 Task: Create Card Quality Assurance Testing in Board Email Marketing to Workspace E-commerce. Create Card Buyer's Journey Mapping Review in Board Newsletter Marketing to Workspace E-commerce. Create Card User Acceptance Testing in Board Market Segmentation and Targeting Planning to Workspace E-commerce
Action: Mouse moved to (101, 307)
Screenshot: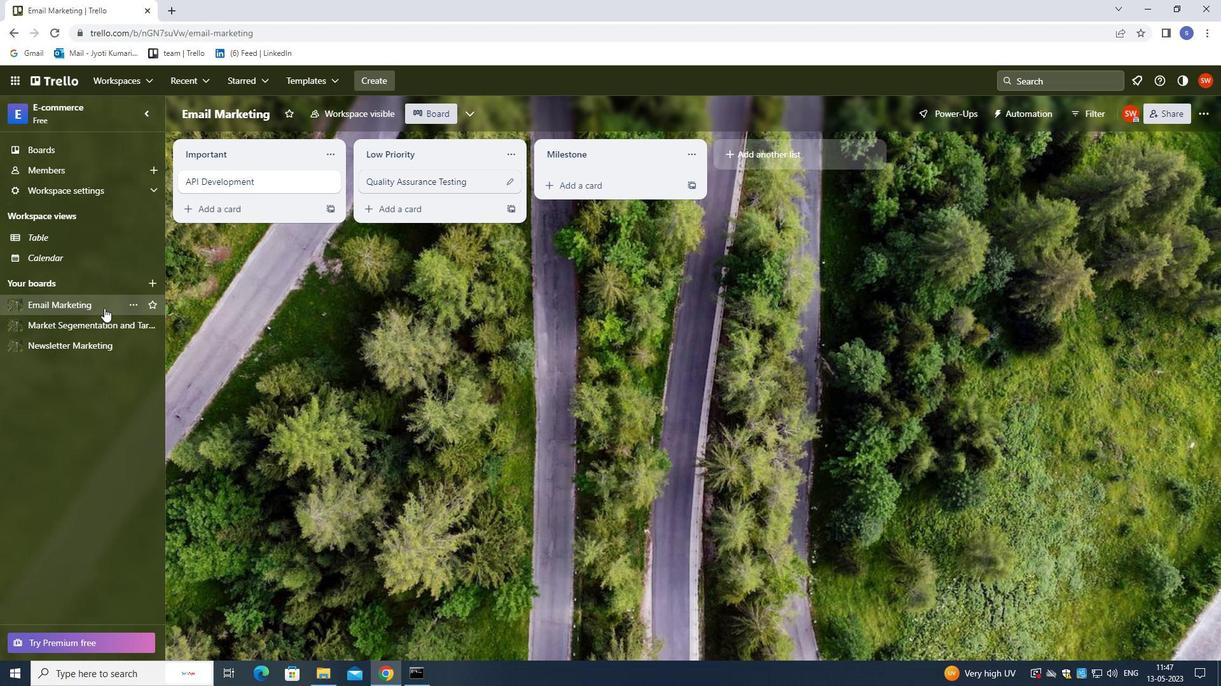 
Action: Mouse pressed left at (101, 307)
Screenshot: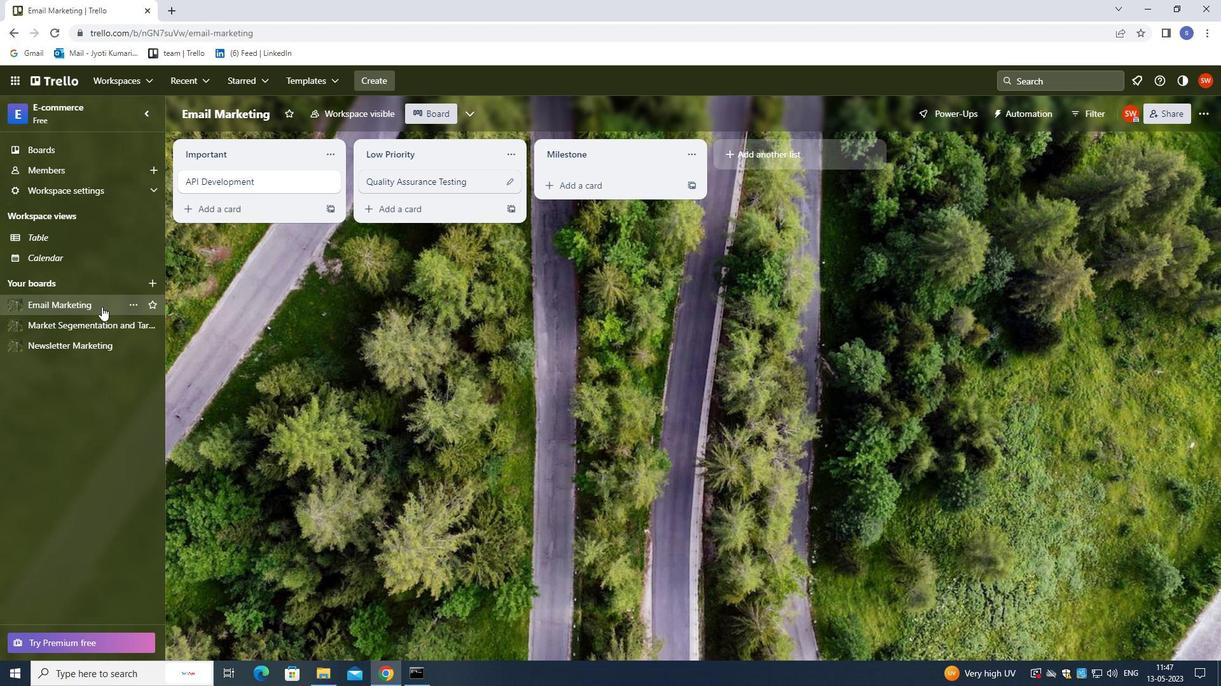 
Action: Mouse moved to (567, 181)
Screenshot: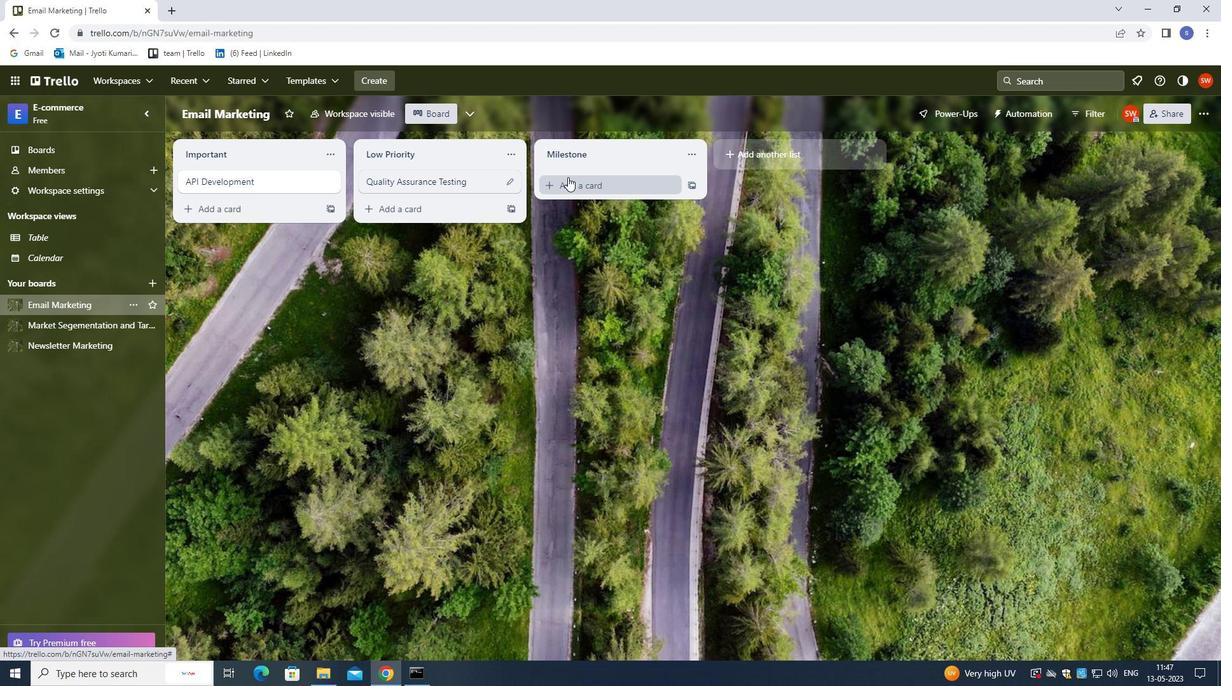 
Action: Mouse pressed left at (567, 181)
Screenshot: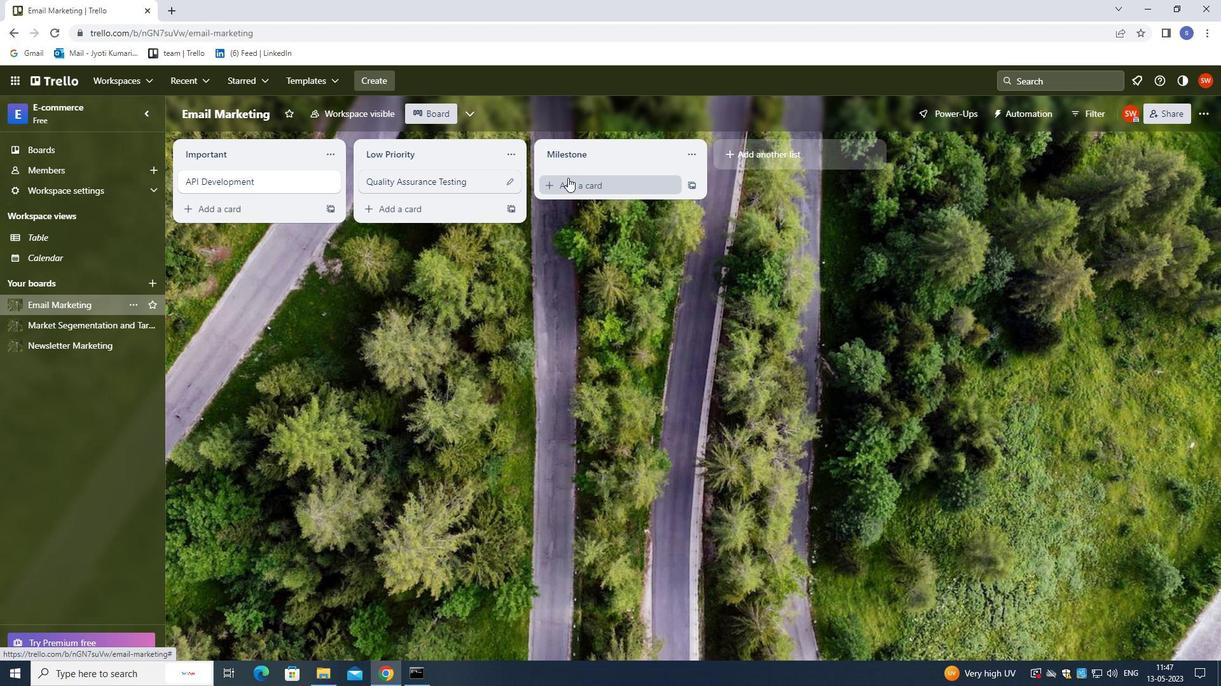 
Action: Mouse moved to (695, 685)
Screenshot: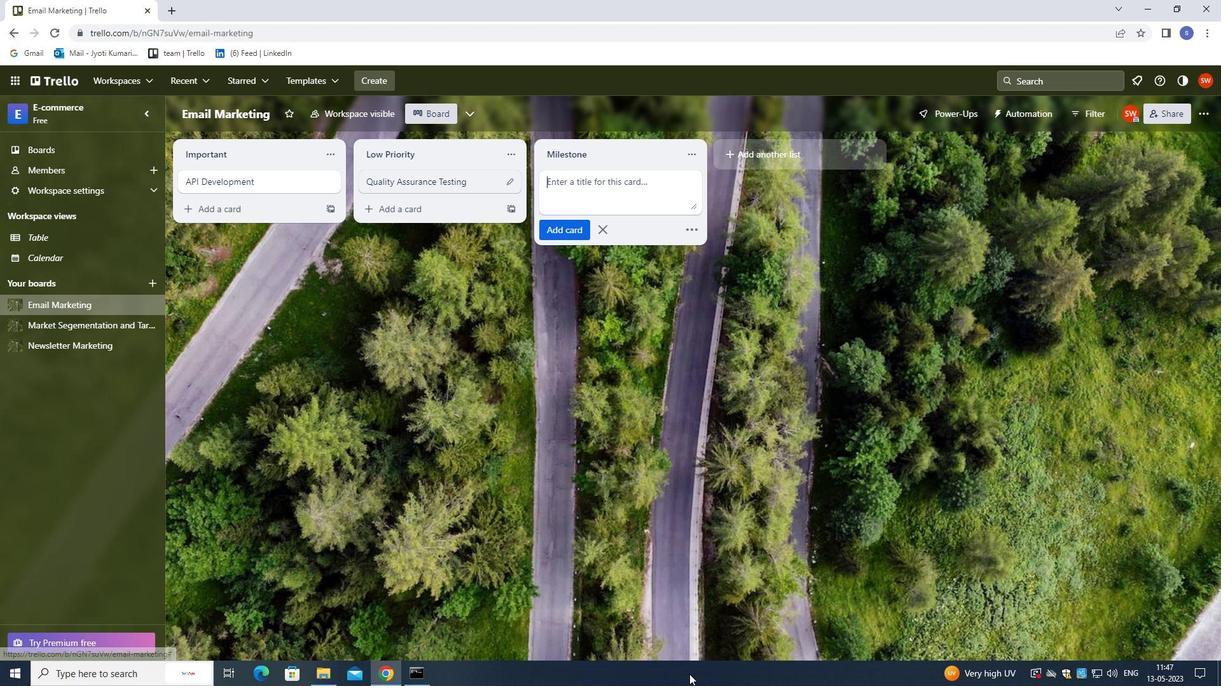 
Action: Key pressed <Key.shift><Key.shift><Key.shift><Key.shift>QUALITY<Key.space><Key.shift>ASSURANCE<Key.space><Key.shift>TESTING<Key.enter>
Screenshot: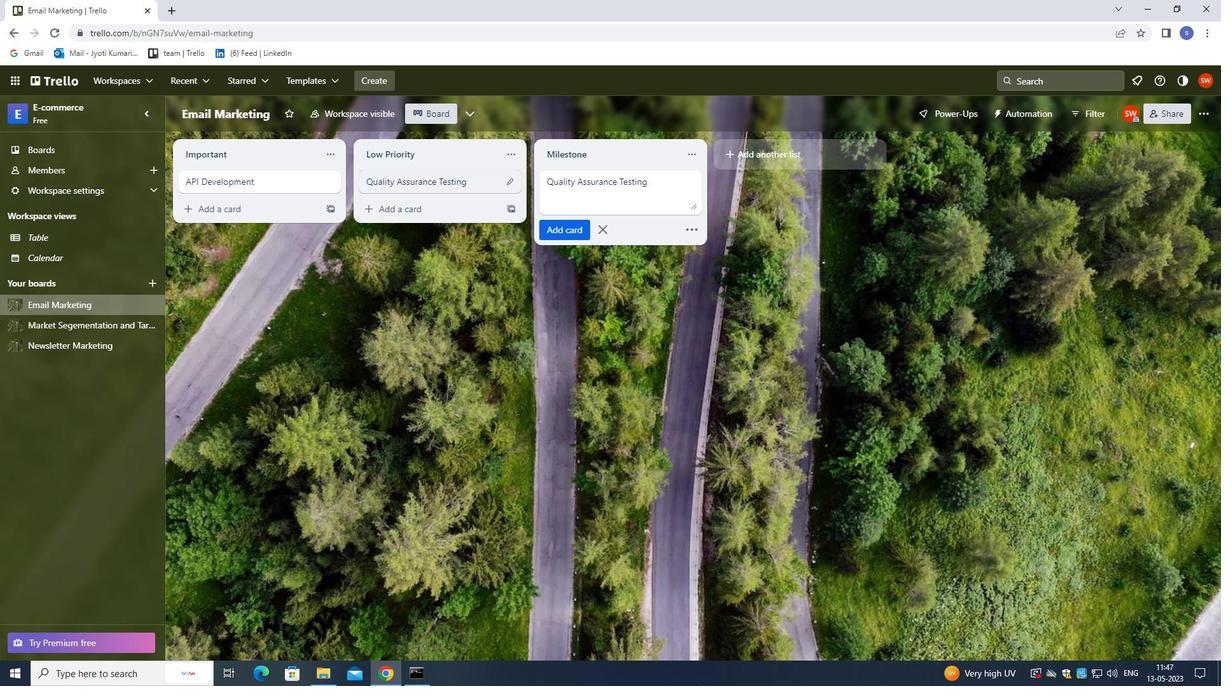 
Action: Mouse moved to (45, 345)
Screenshot: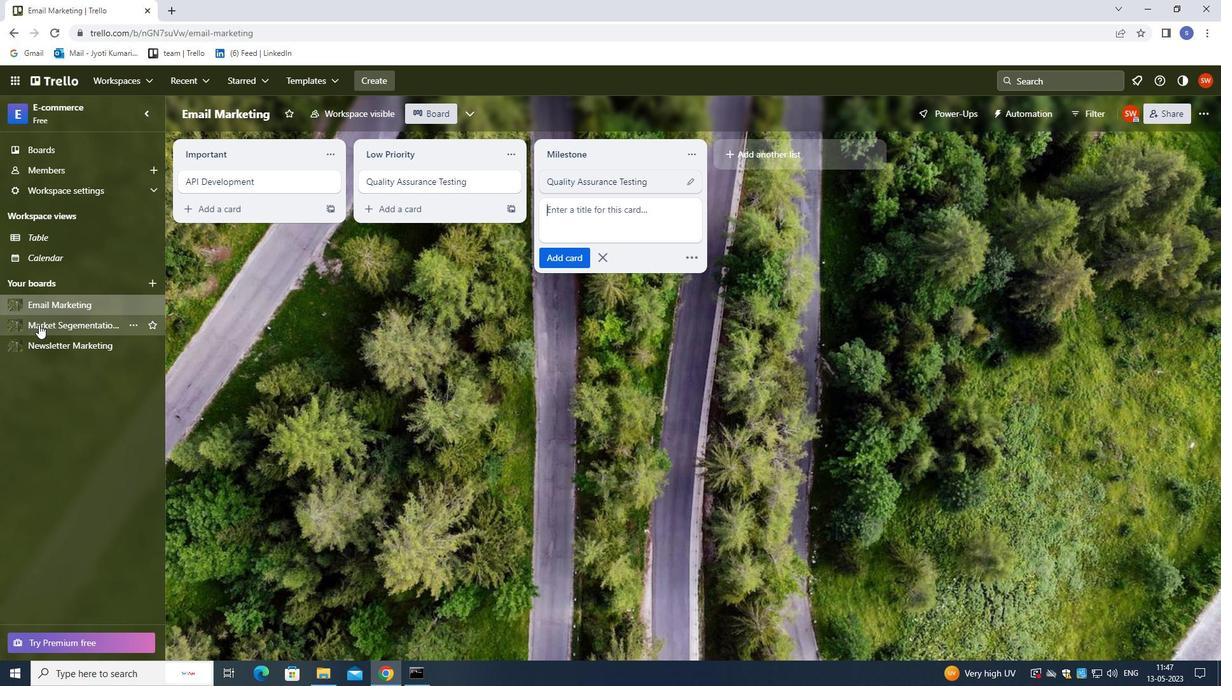 
Action: Mouse pressed left at (45, 345)
Screenshot: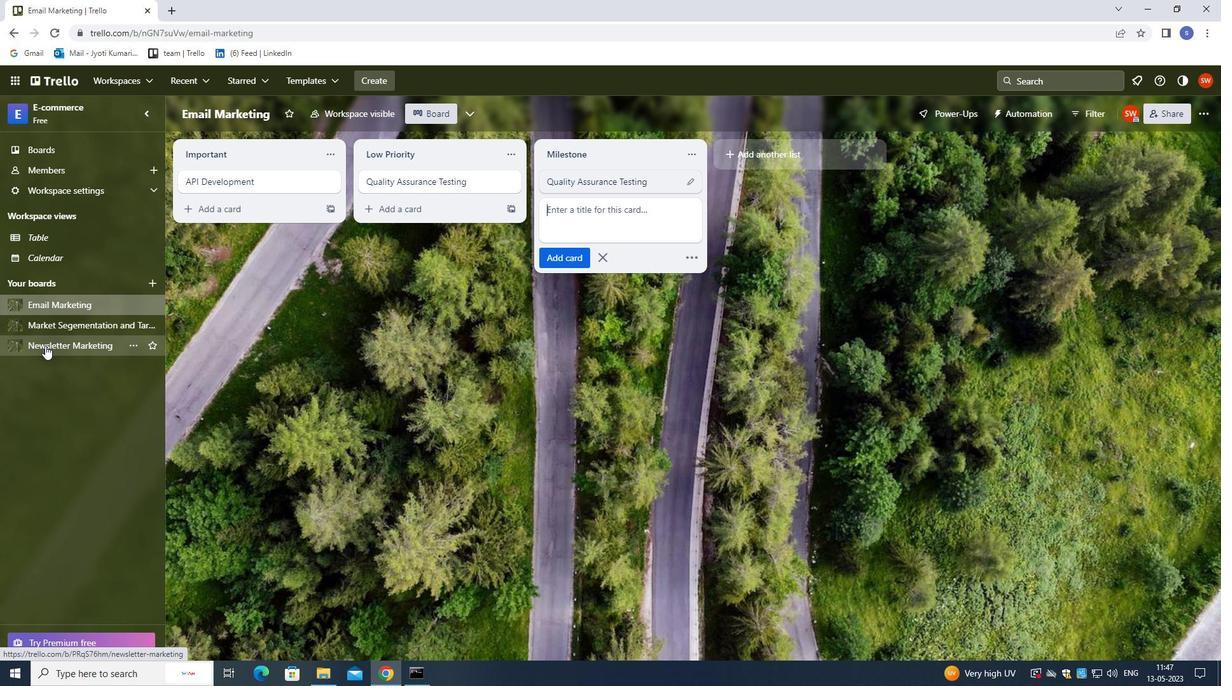 
Action: Mouse moved to (568, 191)
Screenshot: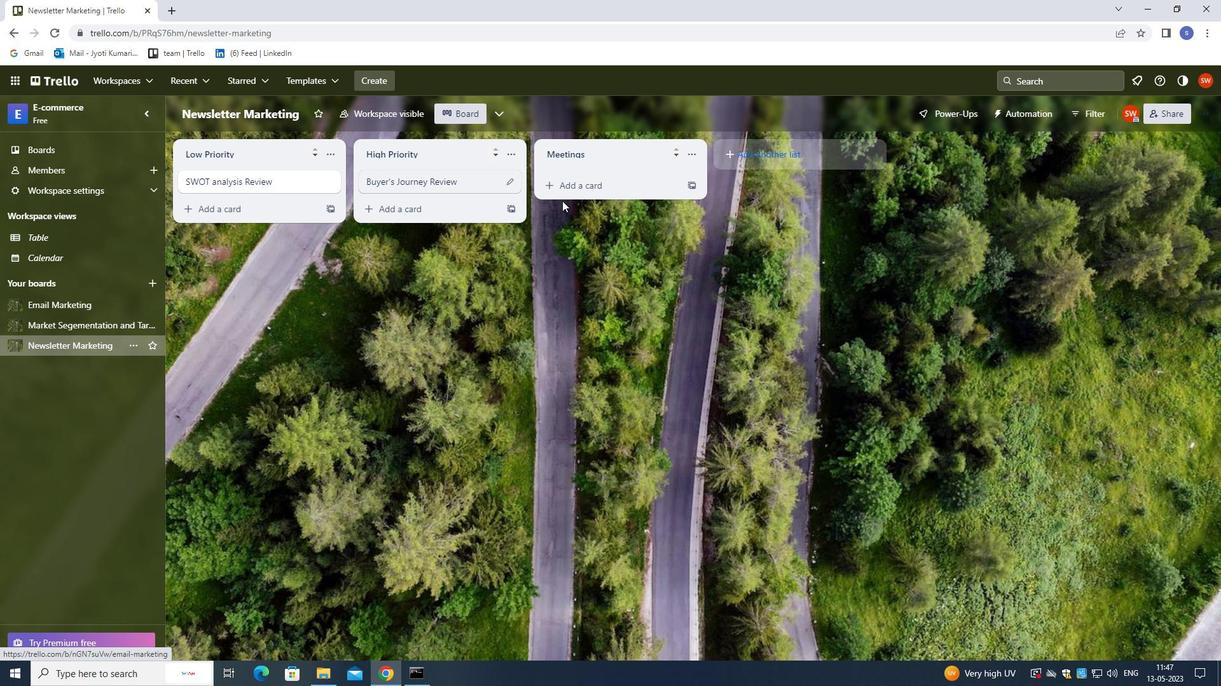 
Action: Mouse pressed left at (568, 191)
Screenshot: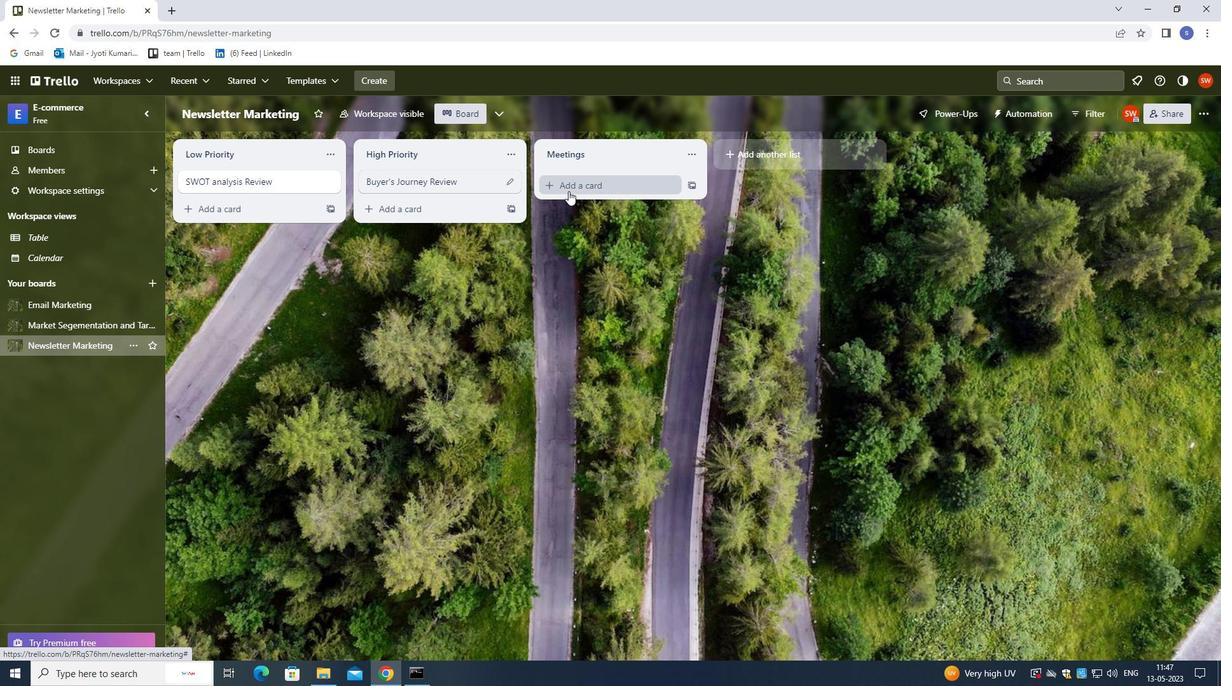 
Action: Mouse moved to (586, 375)
Screenshot: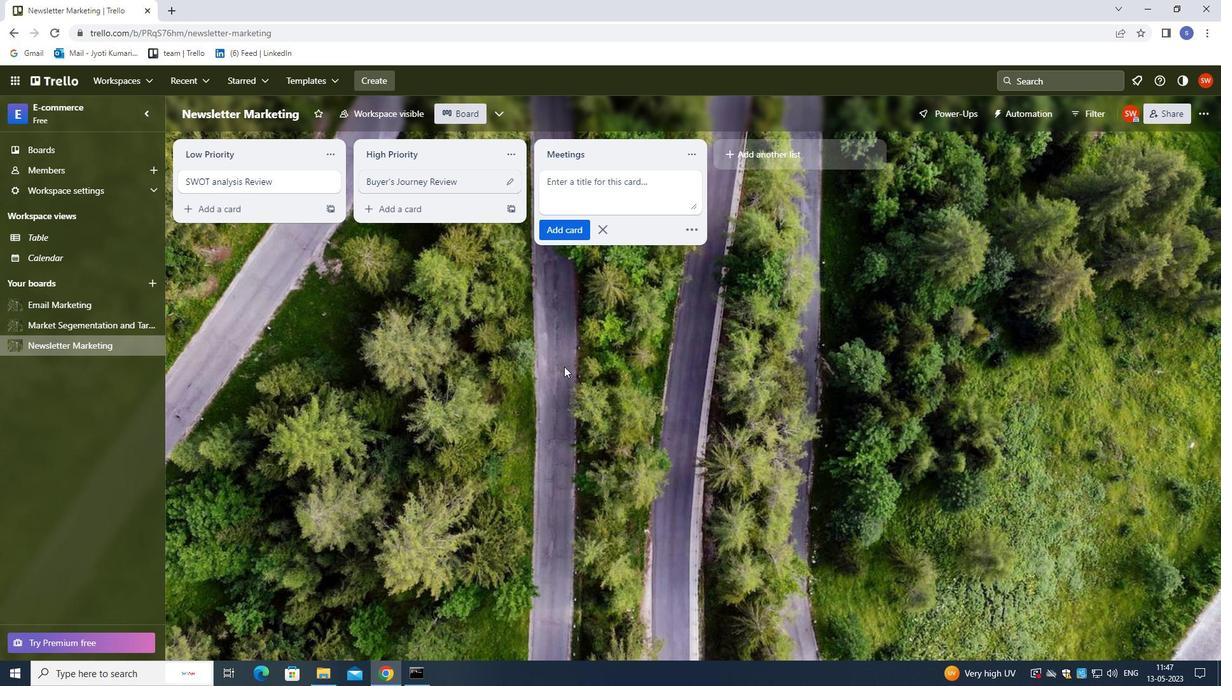 
Action: Key pressed <Key.shift>
Screenshot: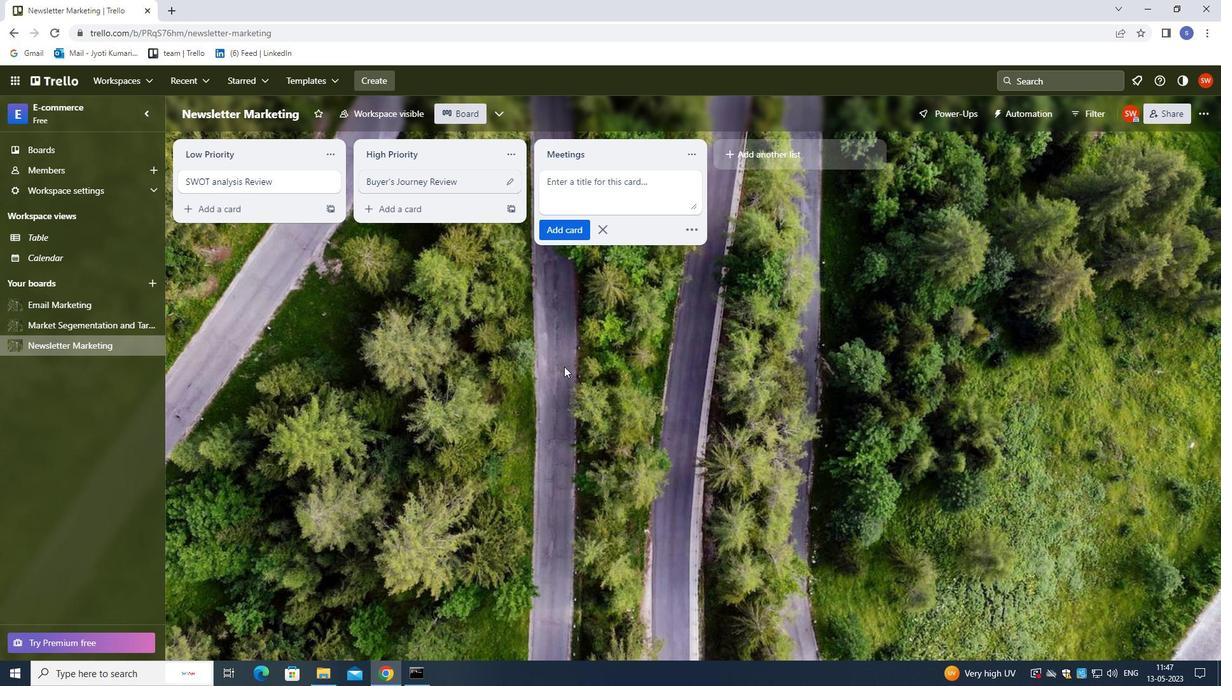 
Action: Mouse moved to (599, 380)
Screenshot: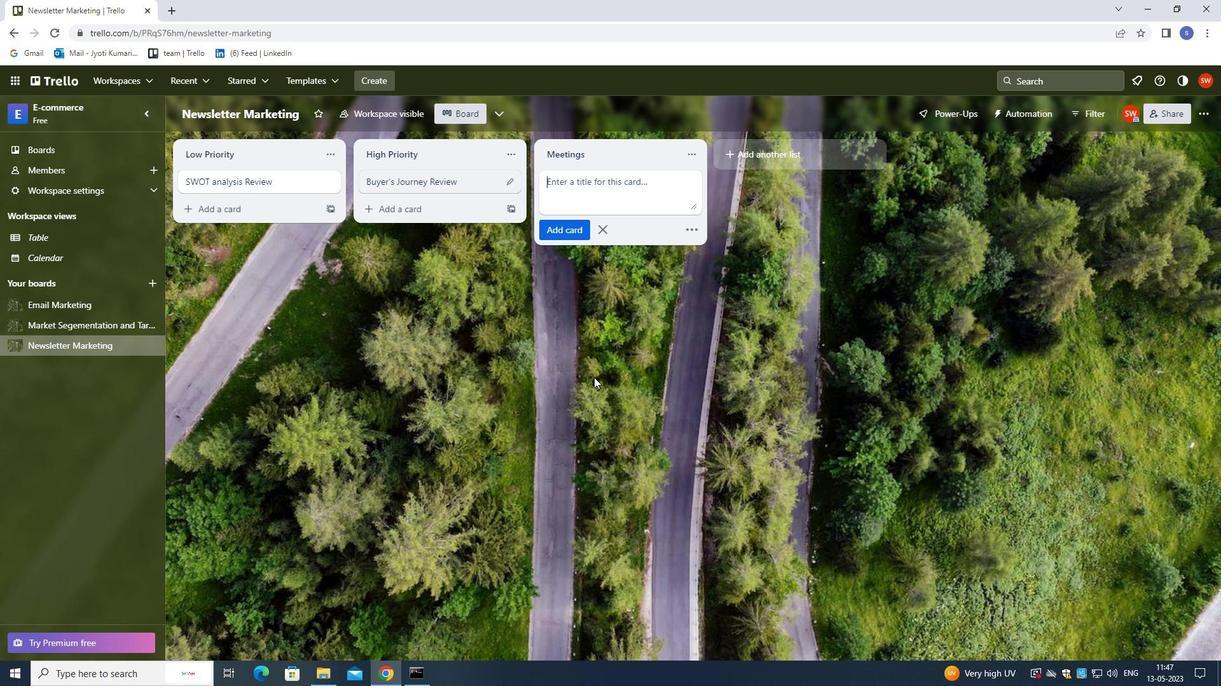 
Action: Key pressed <Key.shift><Key.shift><Key.shift><Key.shift><Key.shift><Key.shift><Key.shift><Key.shift>BUYER'S<Key.space><Key.shift><Key.shift><Key.shift><Key.shift><Key.shift><Key.shift><Key.shift>JOURNEY<Key.space><Key.shift><Key.shift><Key.shift><Key.shift><Key.shift><Key.shift><Key.shift><Key.shift><Key.shift><Key.shift><Key.shift><Key.shift><Key.shift><Key.shift>REVIEW<Key.enter>
Screenshot: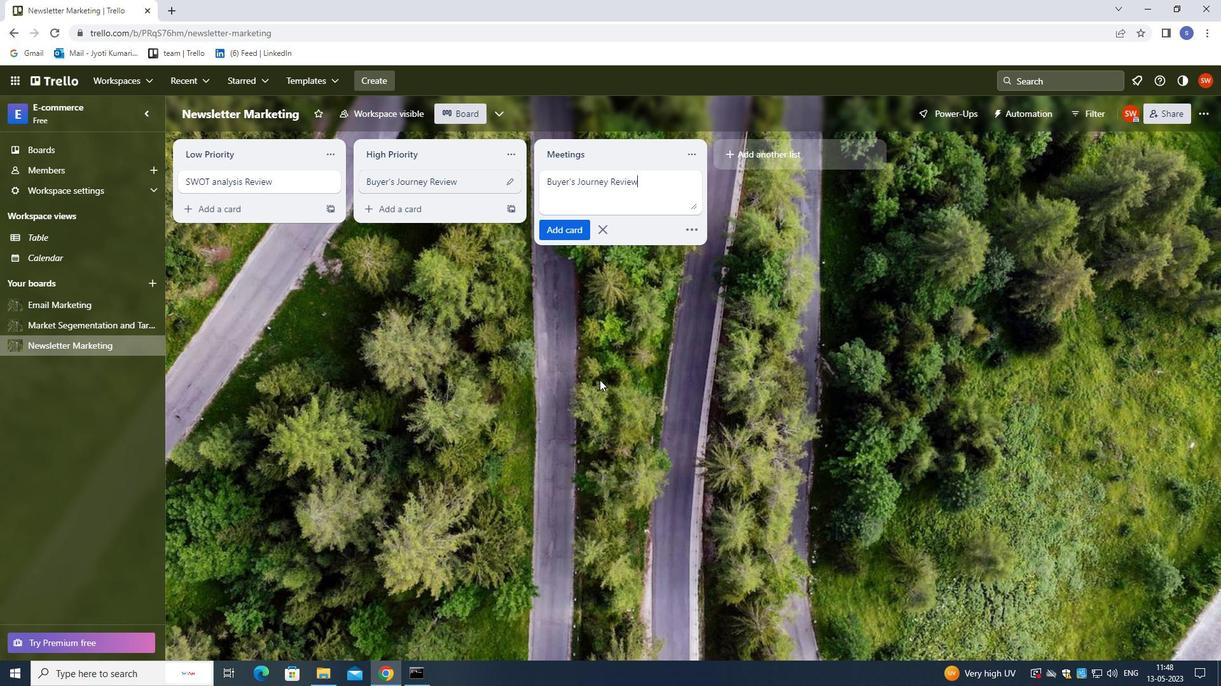 
Action: Mouse moved to (66, 322)
Screenshot: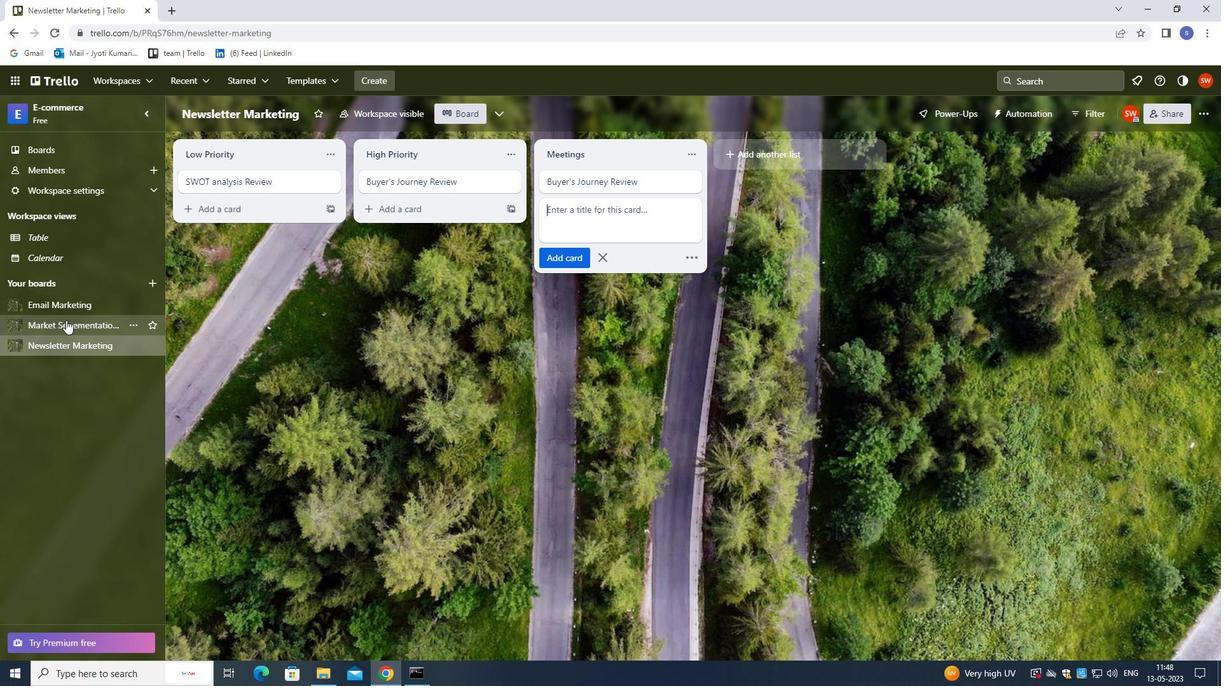 
Action: Mouse pressed left at (66, 322)
Screenshot: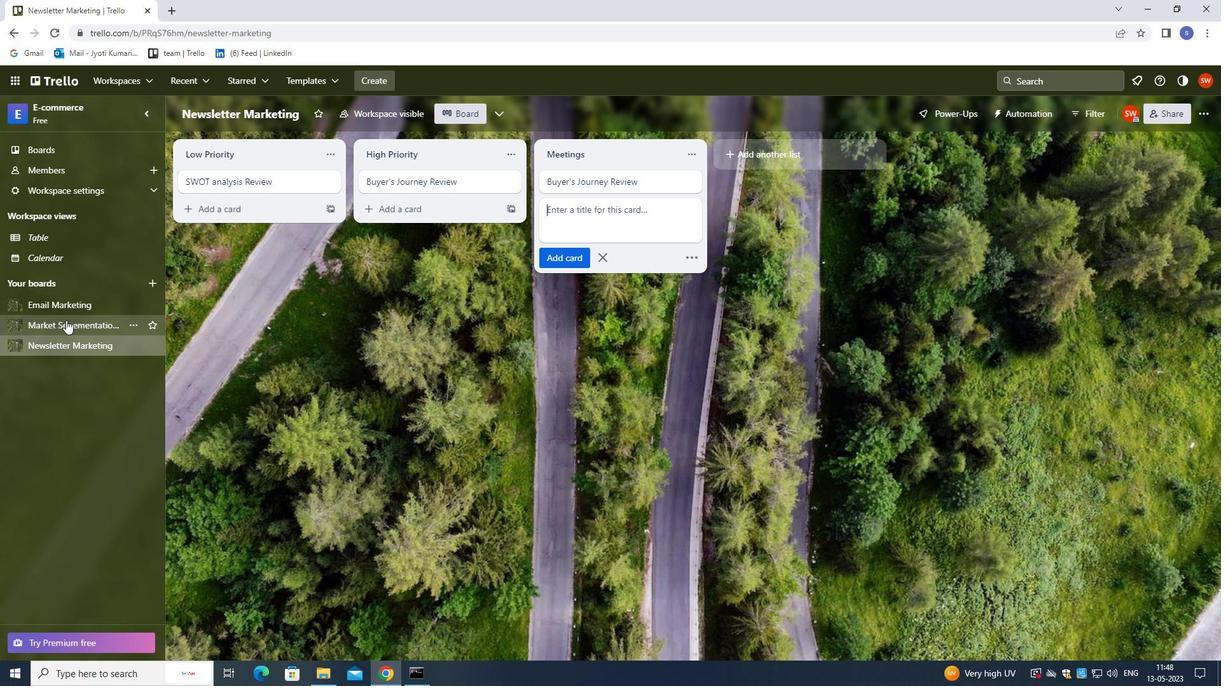 
Action: Mouse moved to (564, 185)
Screenshot: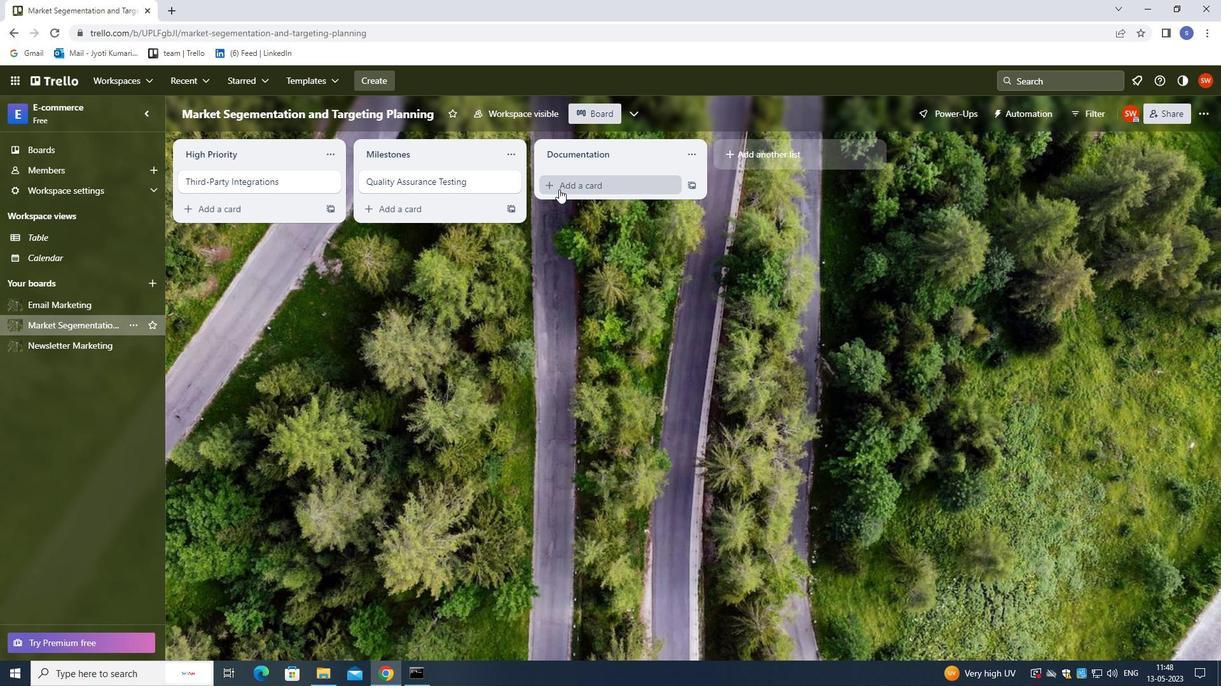 
Action: Mouse pressed left at (564, 185)
Screenshot: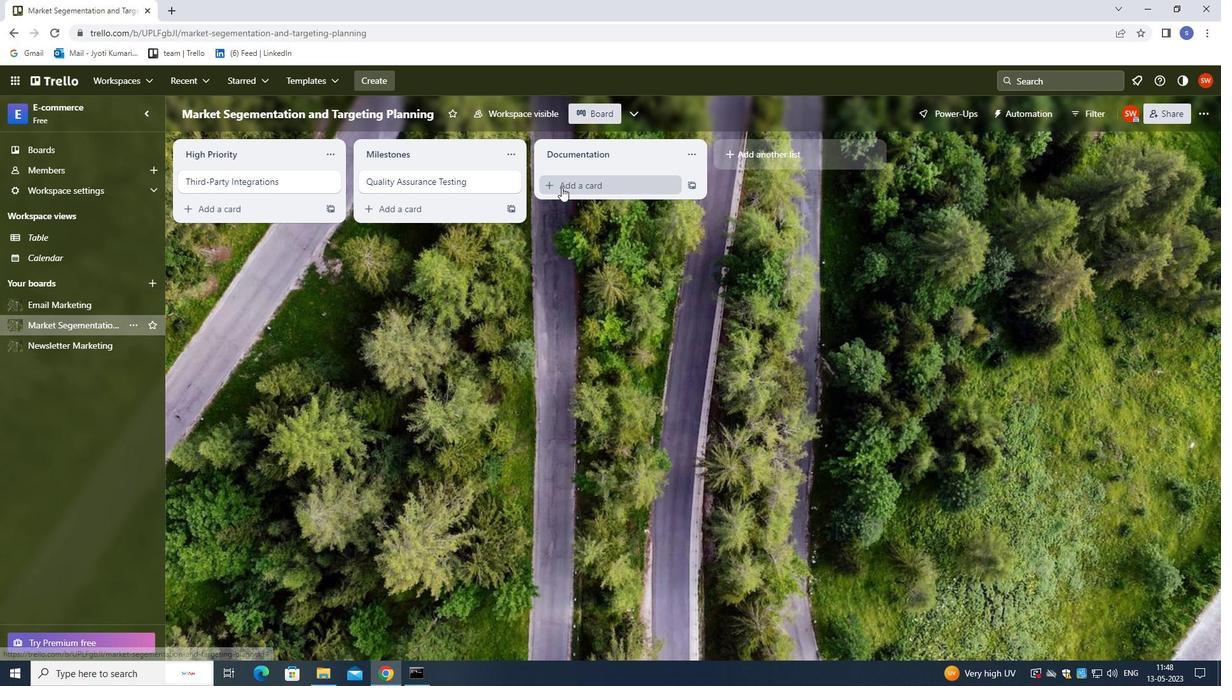 
Action: Mouse moved to (583, 395)
Screenshot: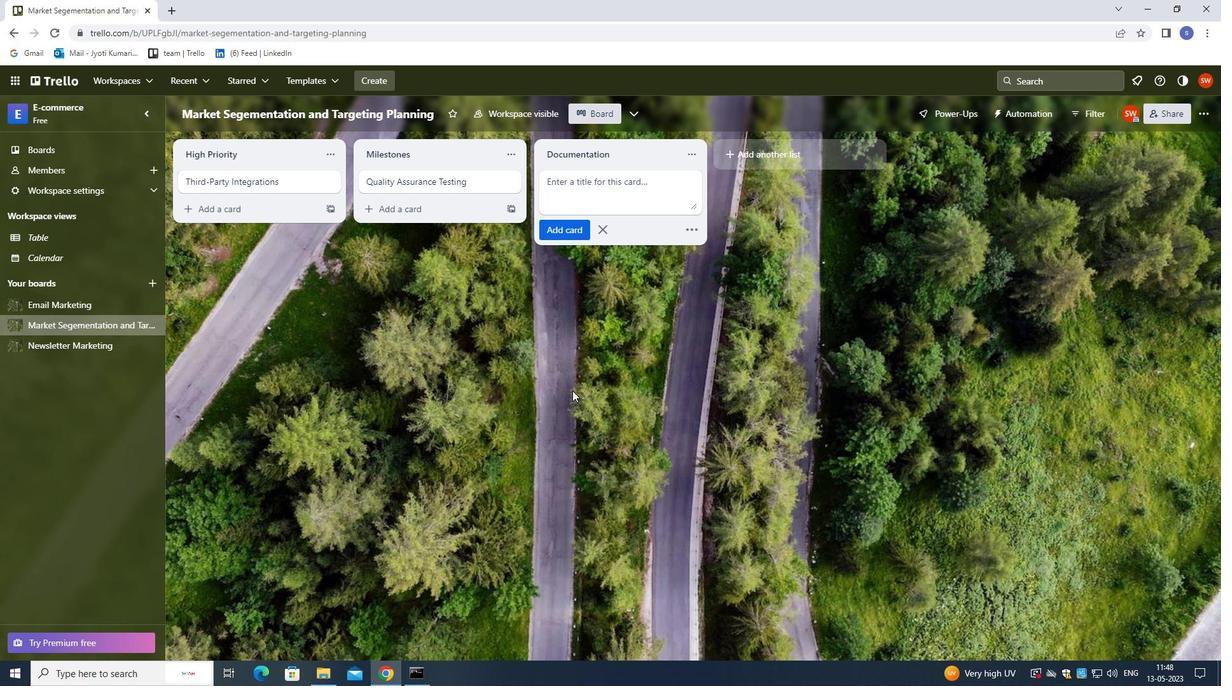 
Action: Key pressed <Key.shift>
Screenshot: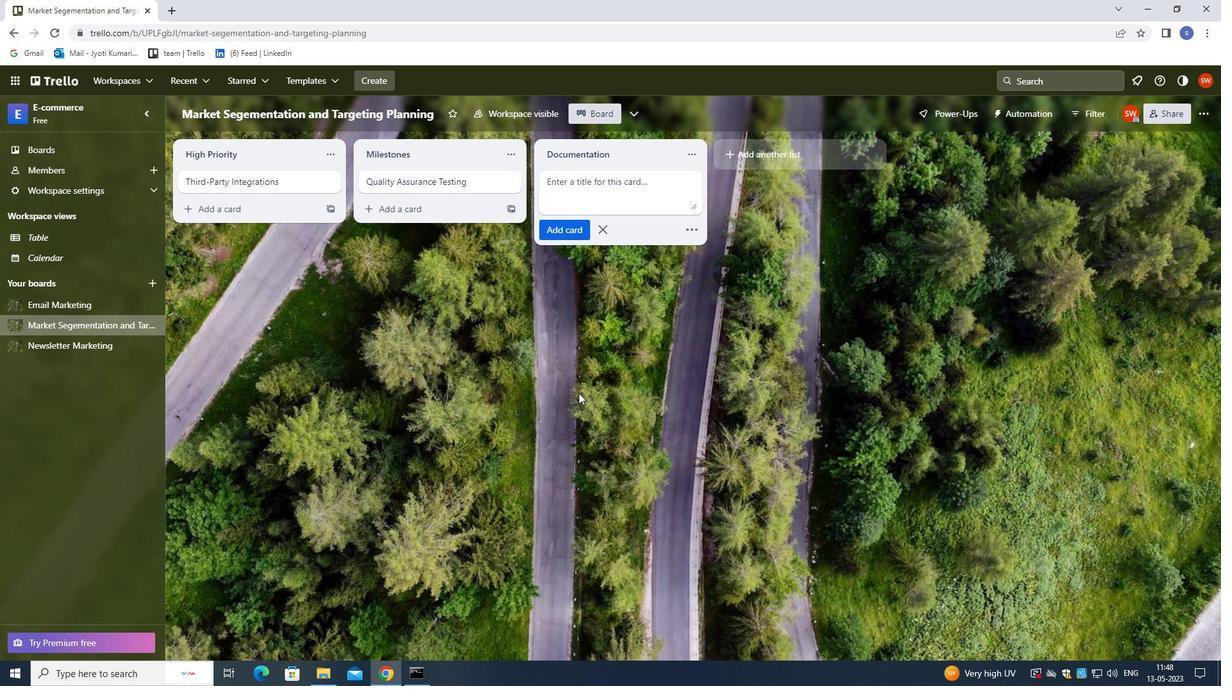 
Action: Mouse moved to (583, 396)
Screenshot: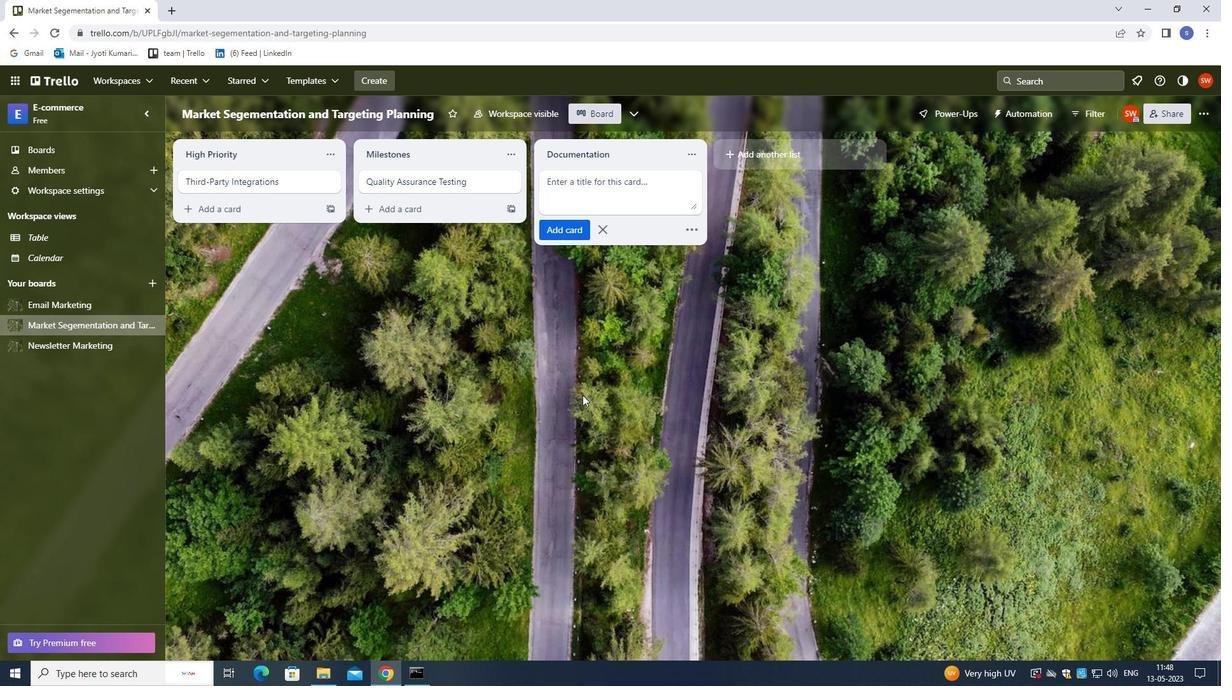 
Action: Key pressed <Key.shift>USER<Key.space><Key.shift>ACCEPATANCE<Key.space><Key.backspace><Key.backspace><Key.backspace><Key.backspace><Key.backspace><Key.backspace><Key.backspace><Key.backspace>PATNCE<Key.space><Key.backspace><Key.backspace><Key.backspace><Key.backspace><Key.backspace><Key.backspace>TANCE<Key.space><Key.shift>TESTING<Key.enter>
Screenshot: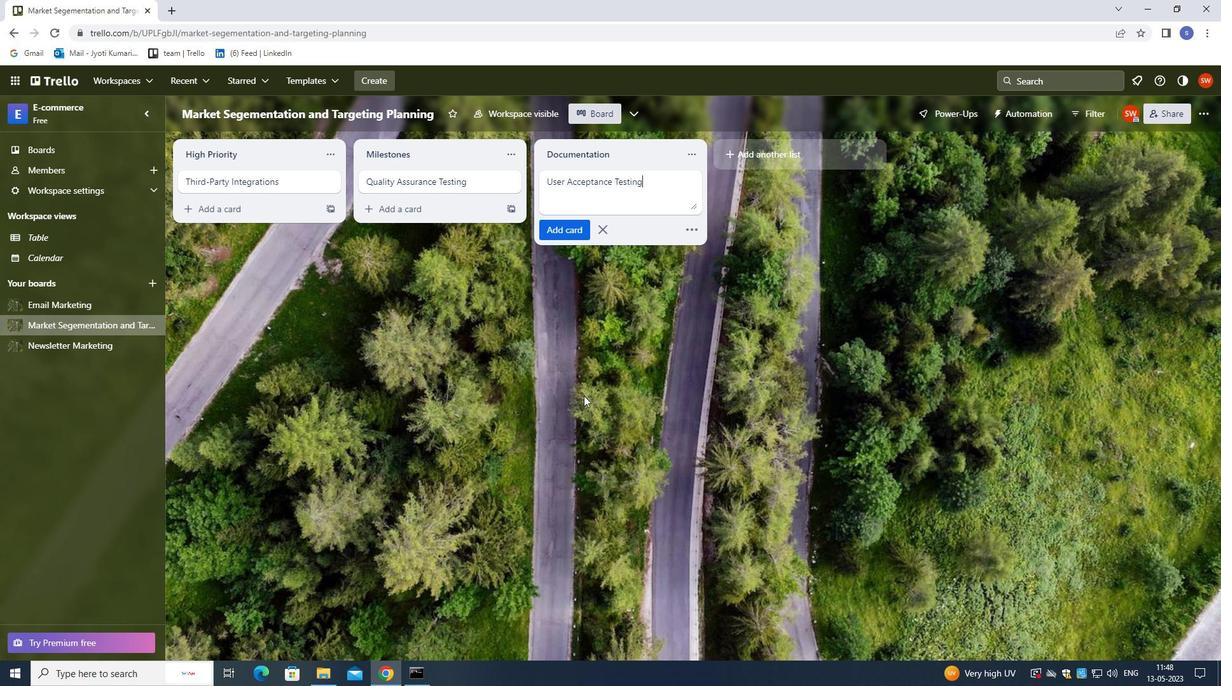 
Action: Mouse moved to (447, 244)
Screenshot: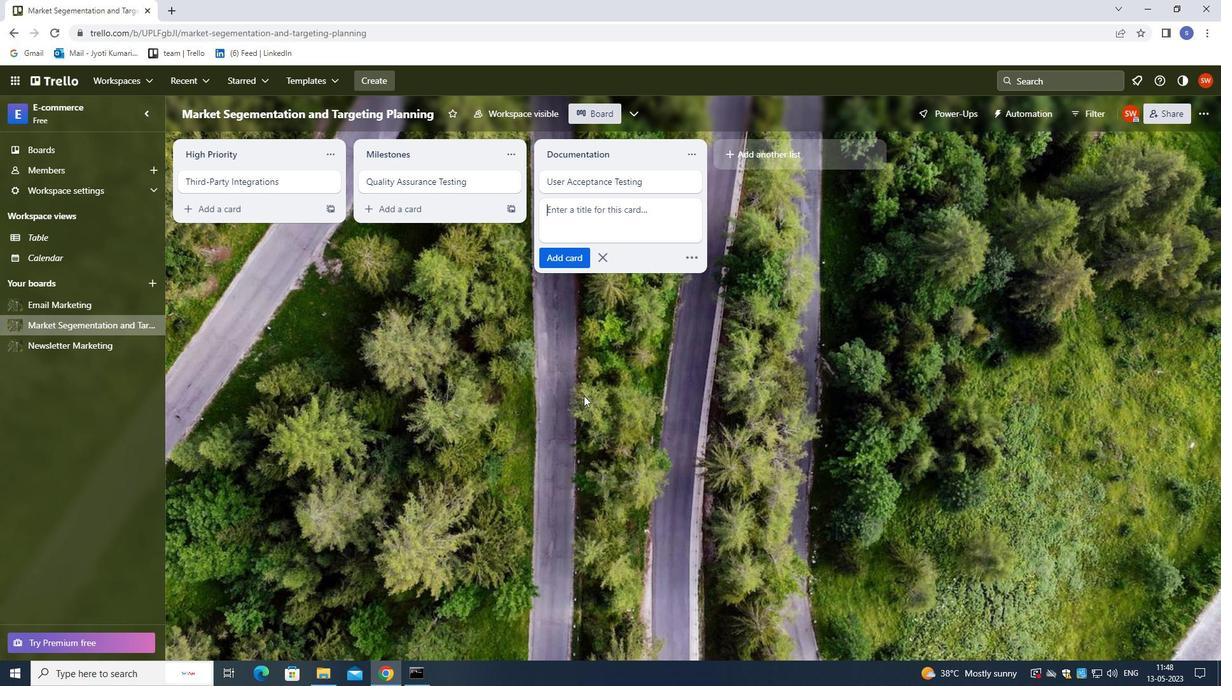 
